 Task: Create in the project TransferLine and in the Backlog issue 'Improve the appâ€™s caching system for faster data retrieval' a child issue 'Integration with payroll systems', and assign it to team member softage.1@softage.net.
Action: Mouse moved to (226, 74)
Screenshot: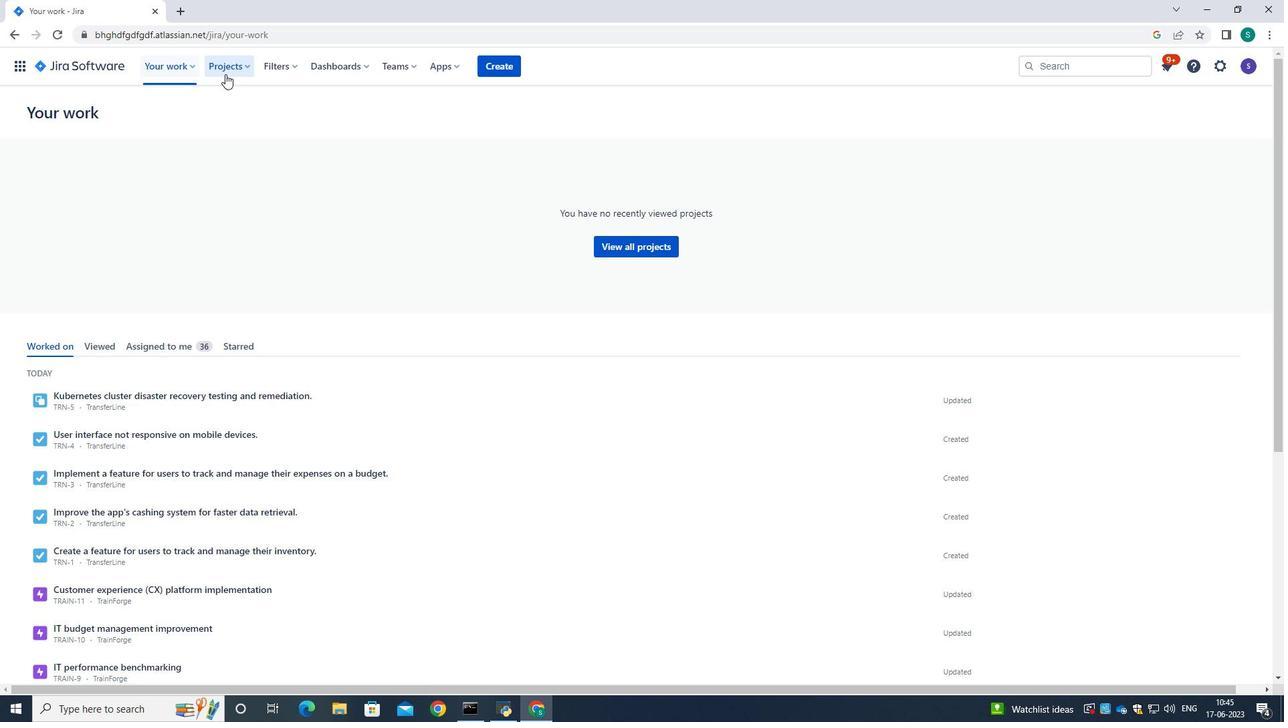 
Action: Mouse pressed left at (226, 74)
Screenshot: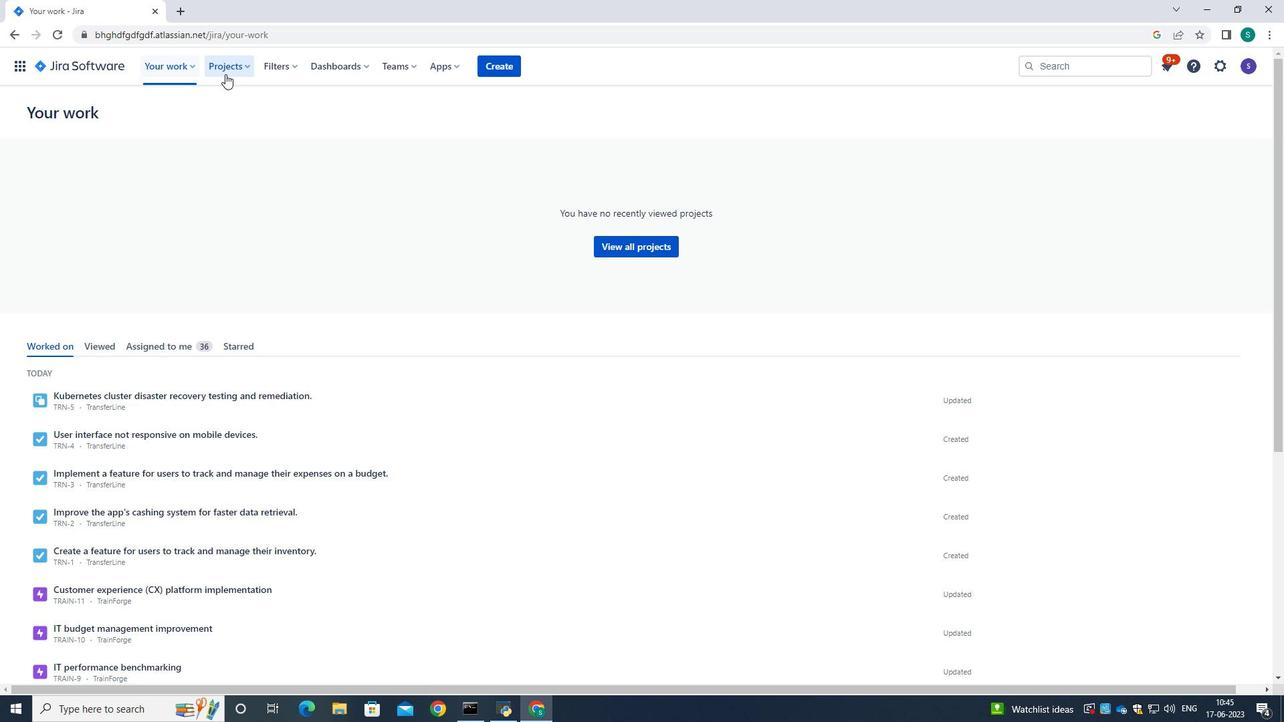 
Action: Mouse moved to (240, 128)
Screenshot: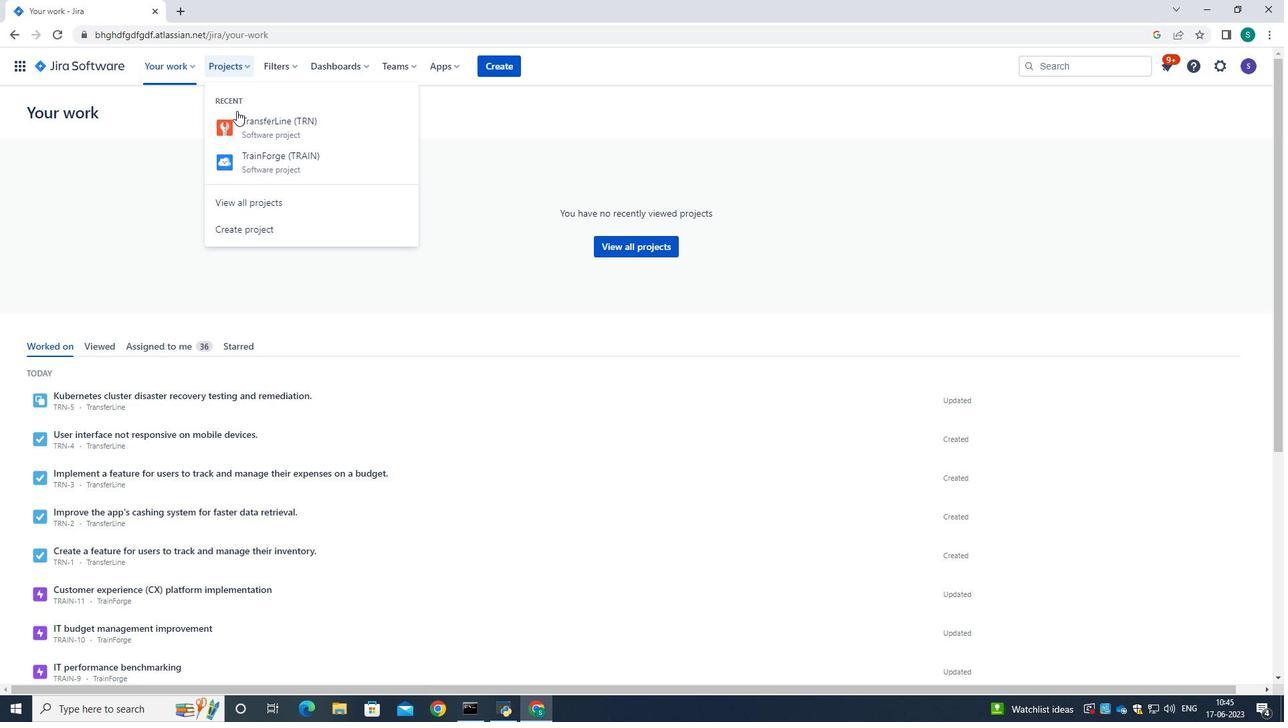 
Action: Mouse pressed left at (240, 128)
Screenshot: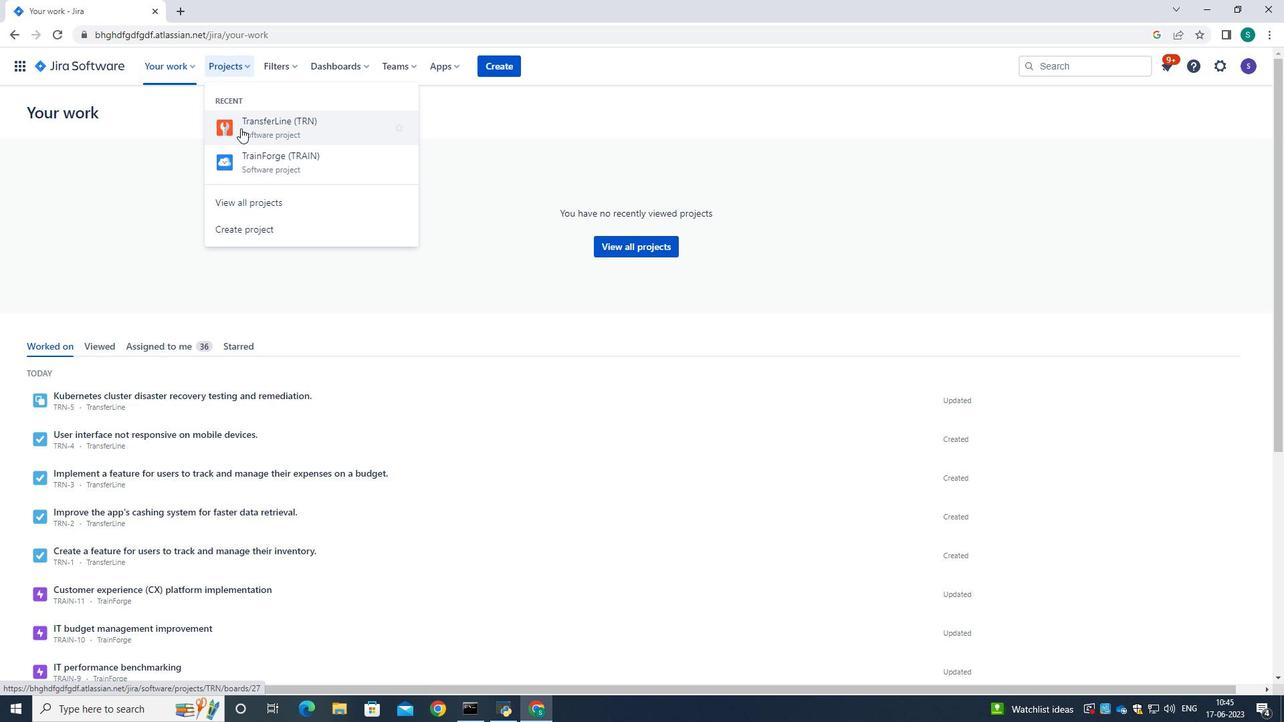 
Action: Mouse moved to (78, 200)
Screenshot: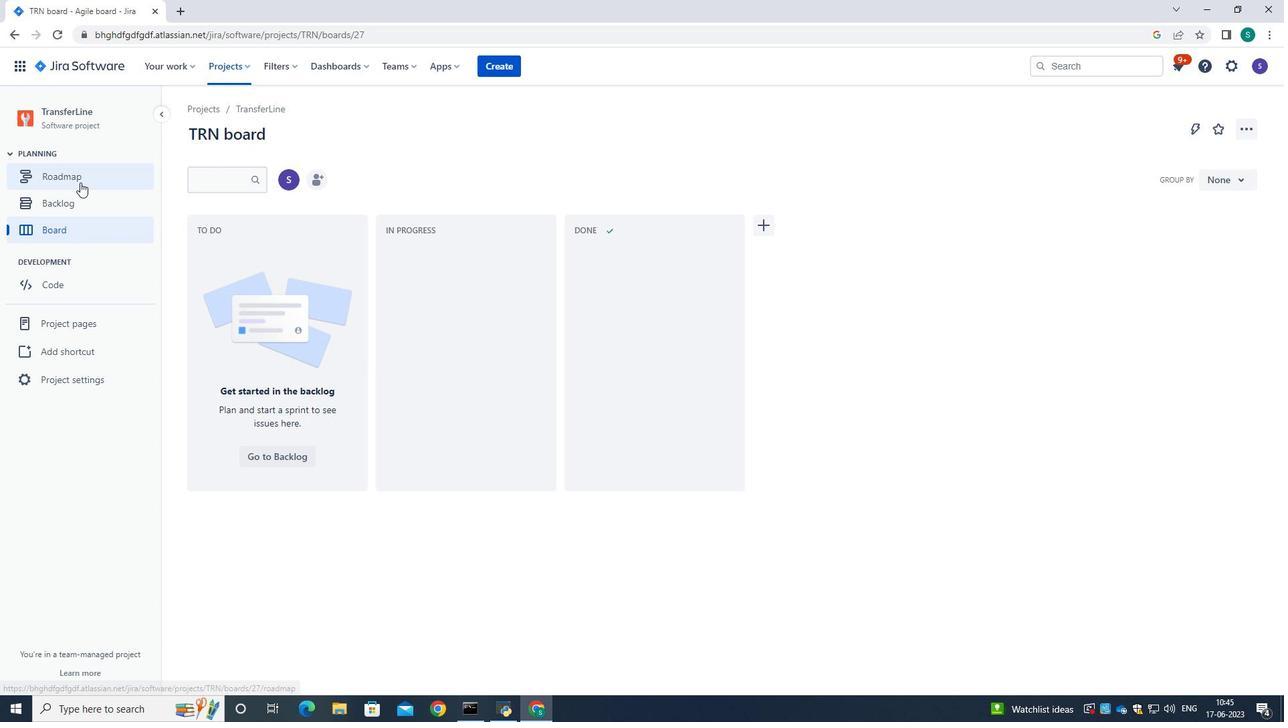 
Action: Mouse pressed left at (78, 200)
Screenshot: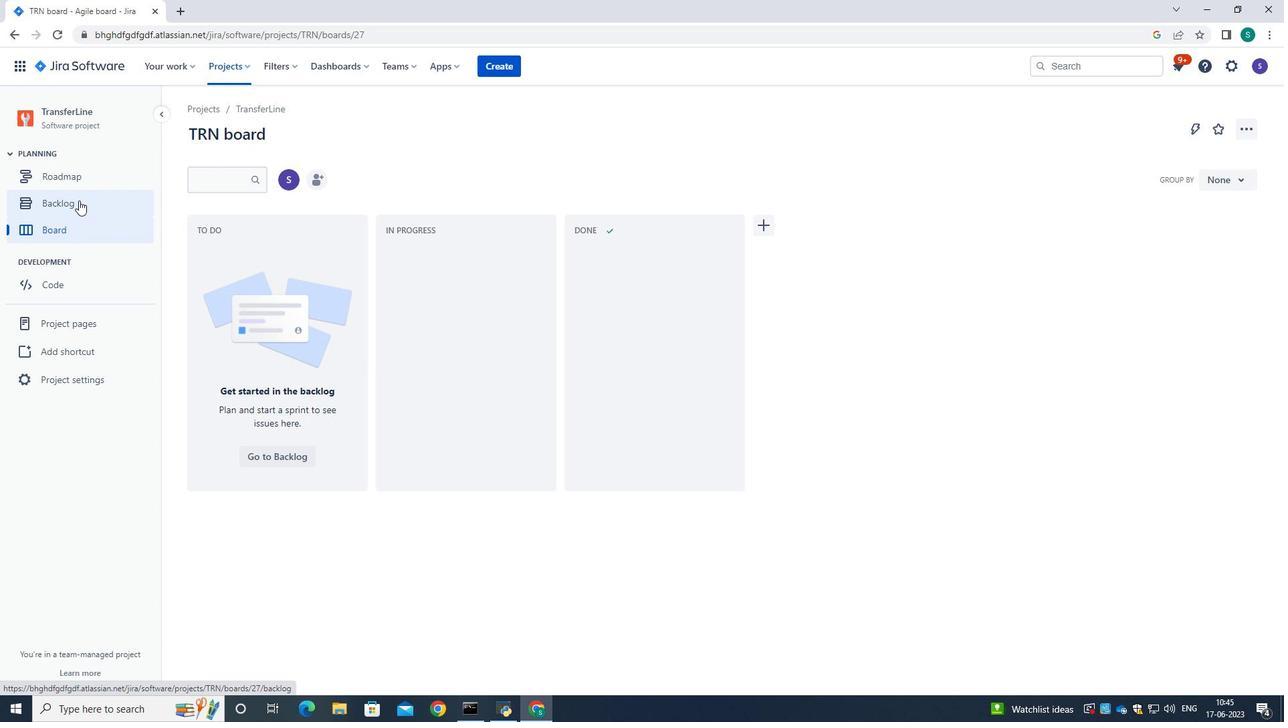 
Action: Mouse moved to (520, 202)
Screenshot: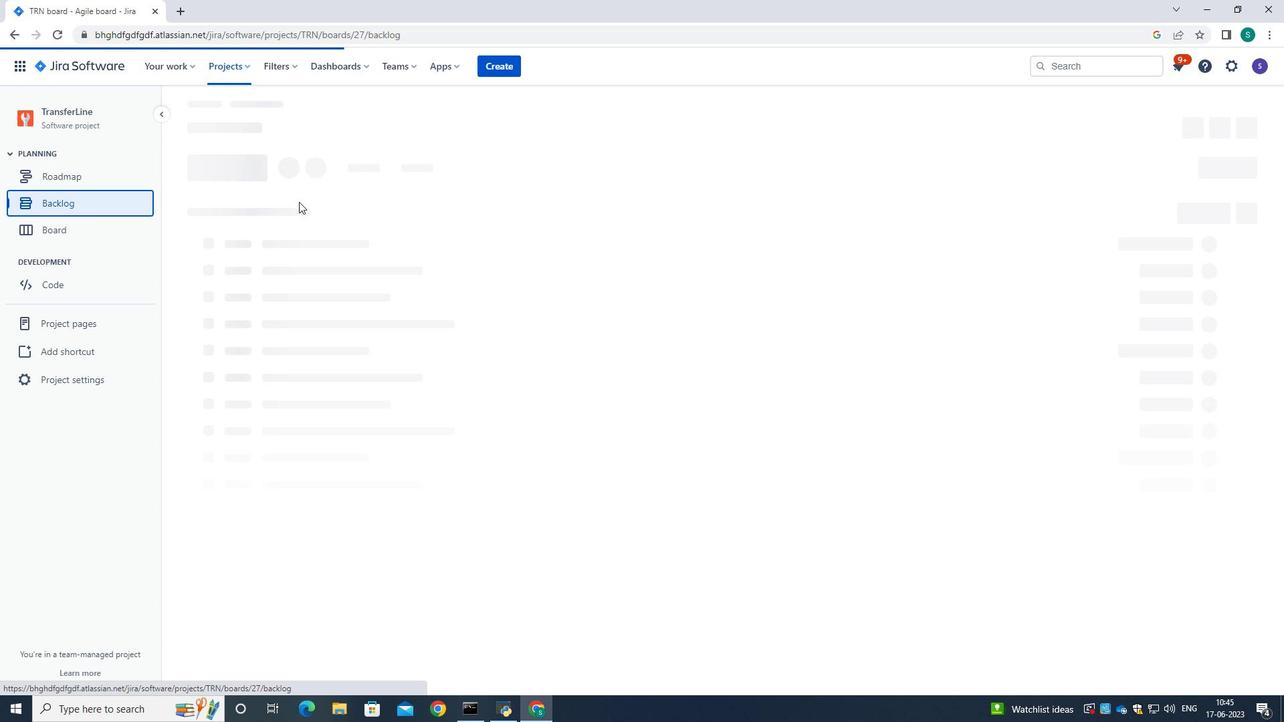 
Action: Mouse scrolled (520, 201) with delta (0, 0)
Screenshot: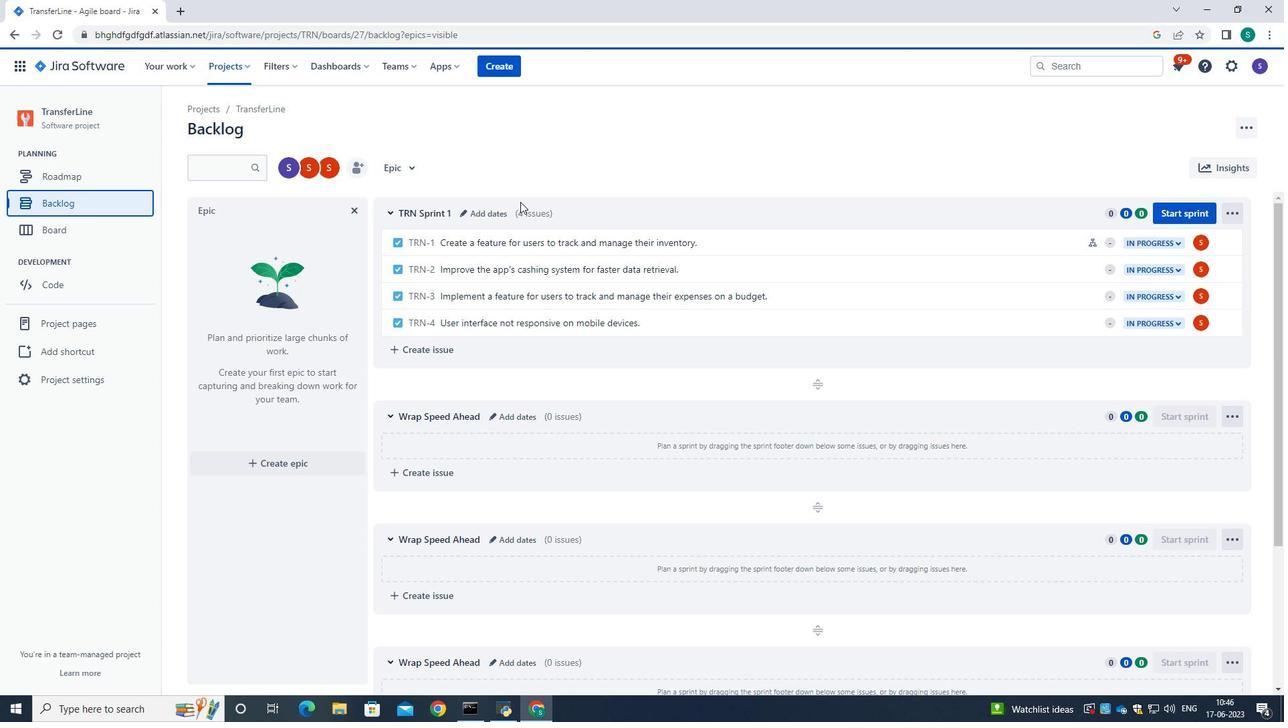 
Action: Mouse scrolled (520, 201) with delta (0, 0)
Screenshot: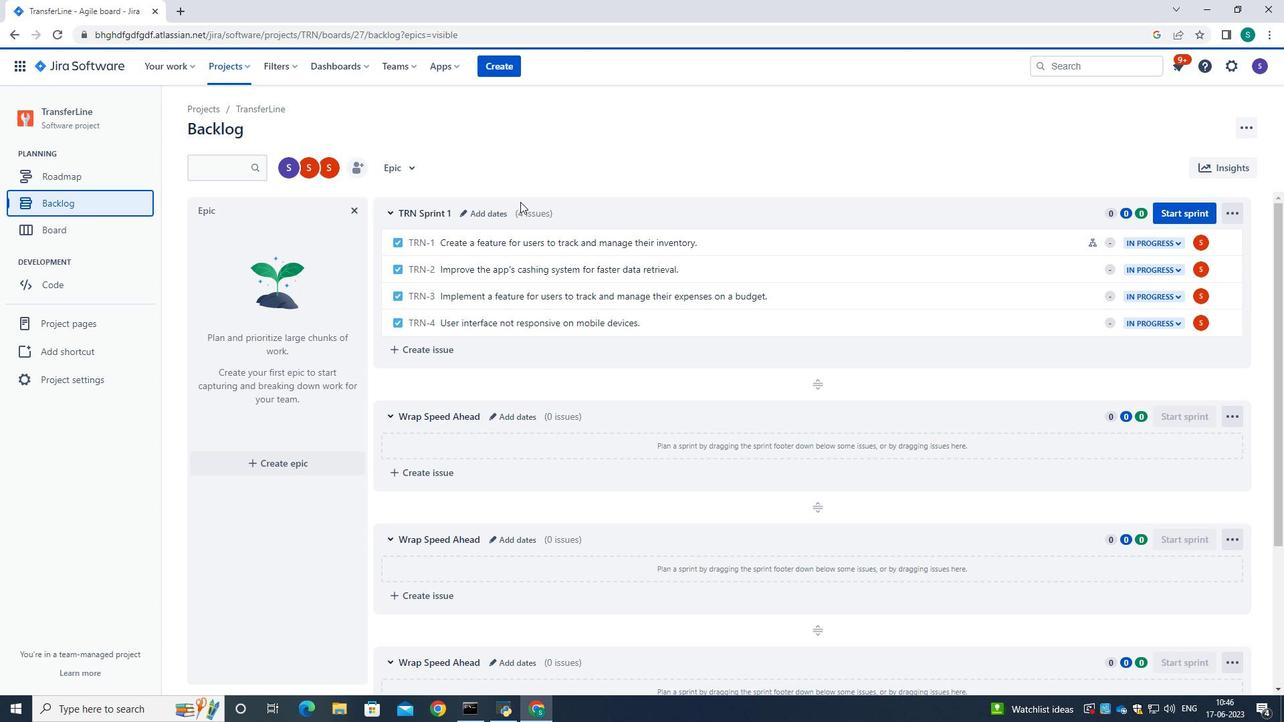 
Action: Mouse moved to (480, 240)
Screenshot: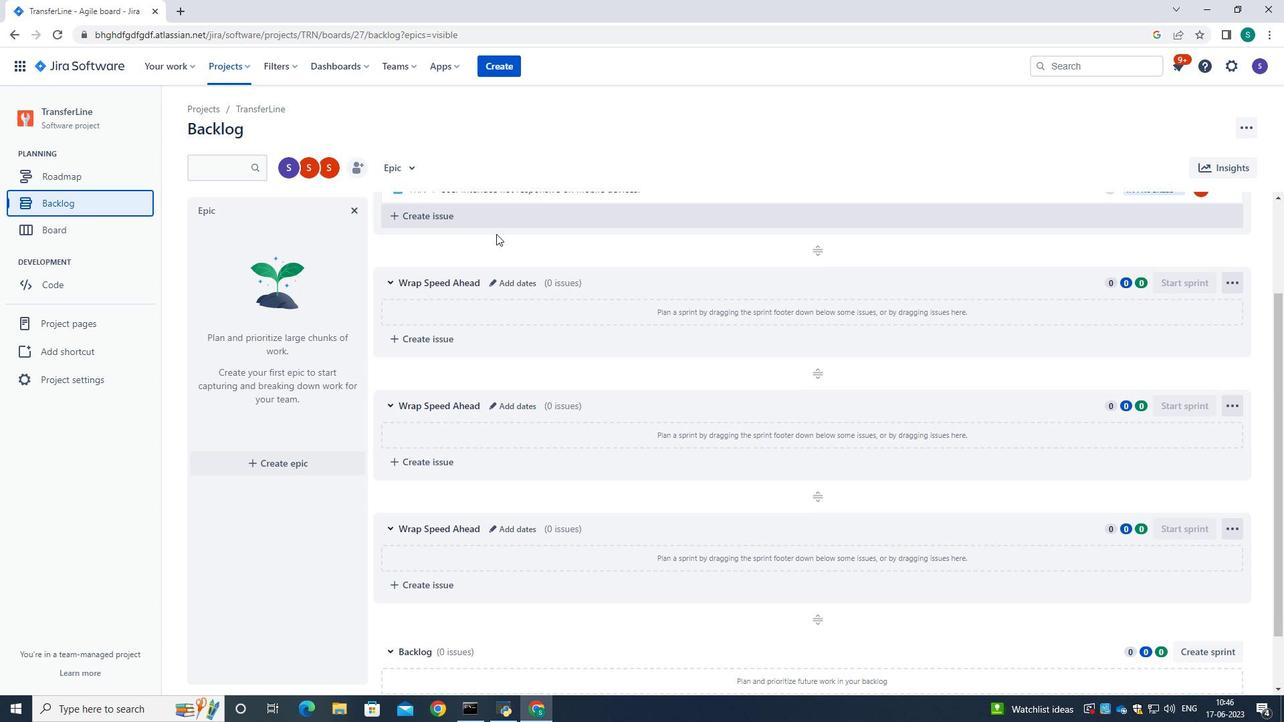 
Action: Mouse scrolled (480, 240) with delta (0, 0)
Screenshot: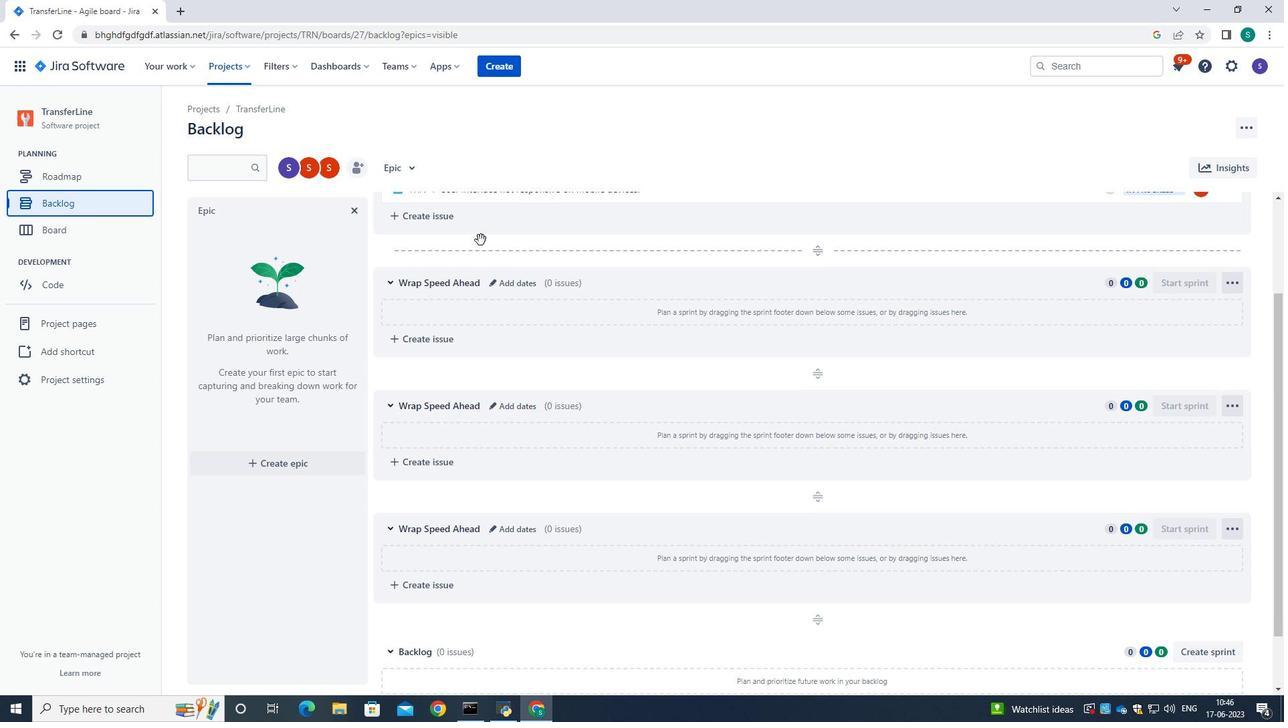 
Action: Mouse scrolled (480, 240) with delta (0, 0)
Screenshot: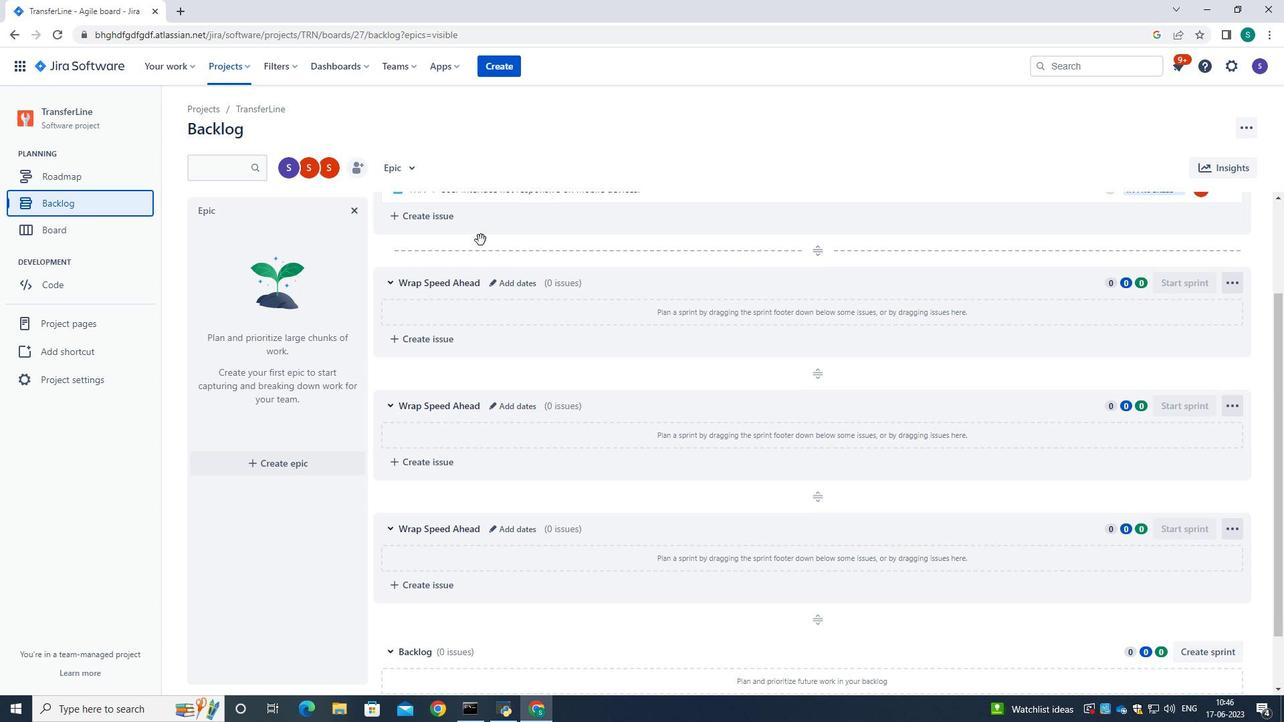 
Action: Mouse scrolled (480, 240) with delta (0, 0)
Screenshot: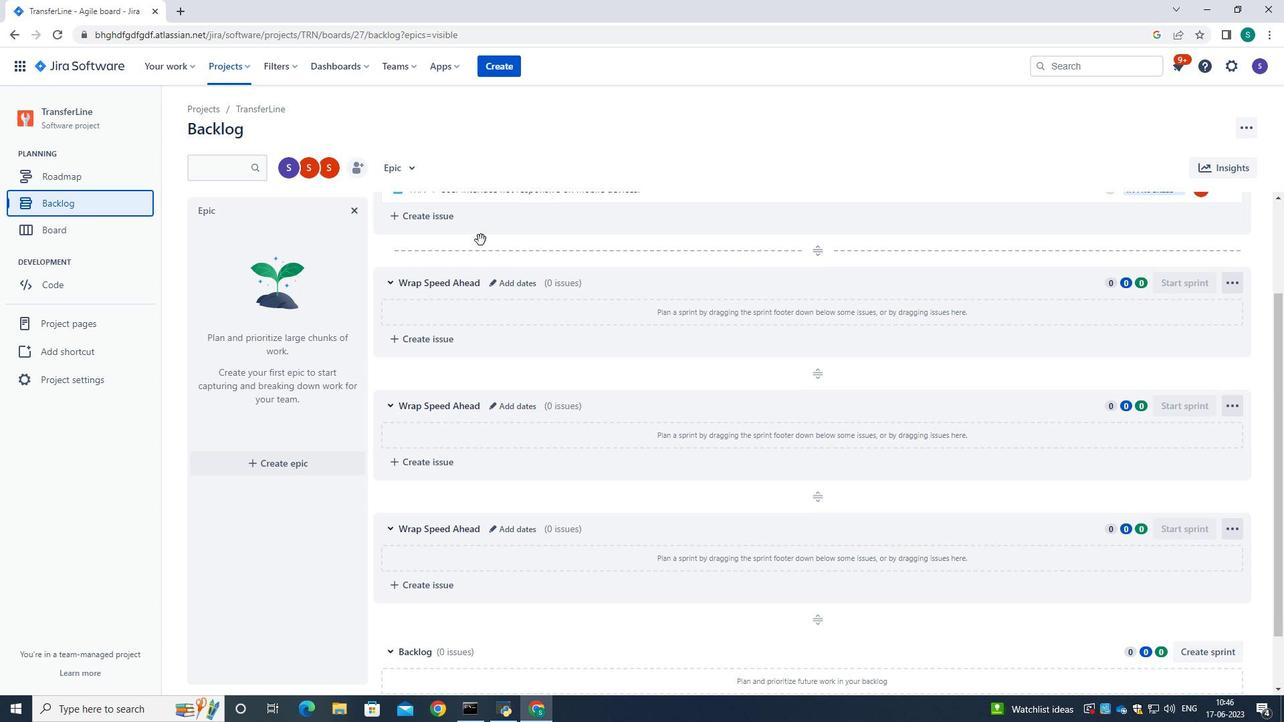 
Action: Mouse scrolled (480, 240) with delta (0, 0)
Screenshot: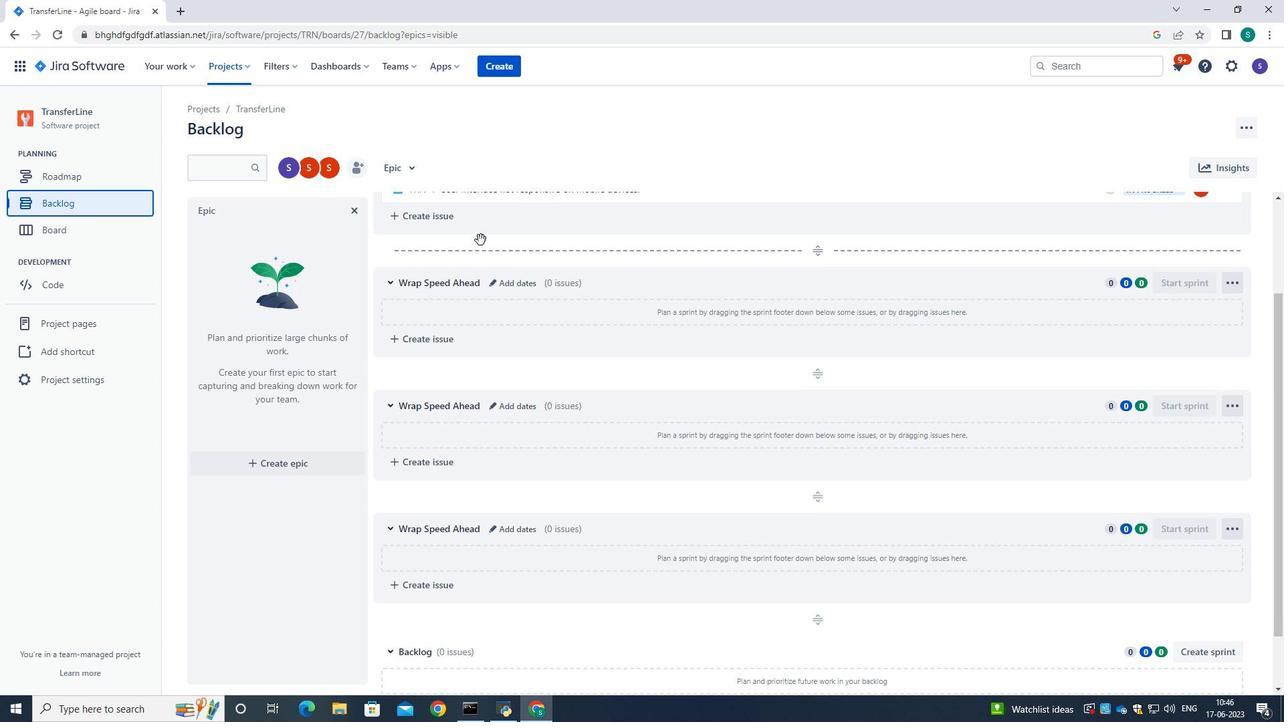 
Action: Mouse moved to (496, 270)
Screenshot: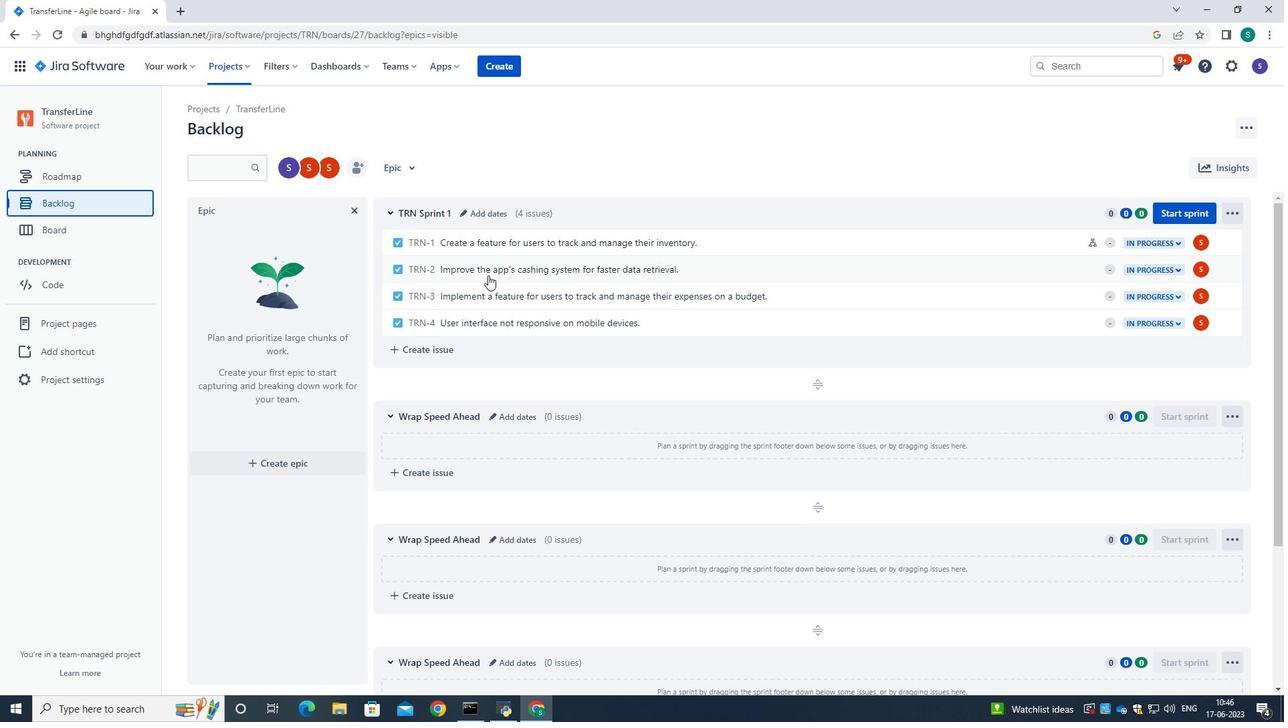 
Action: Mouse pressed left at (496, 270)
Screenshot: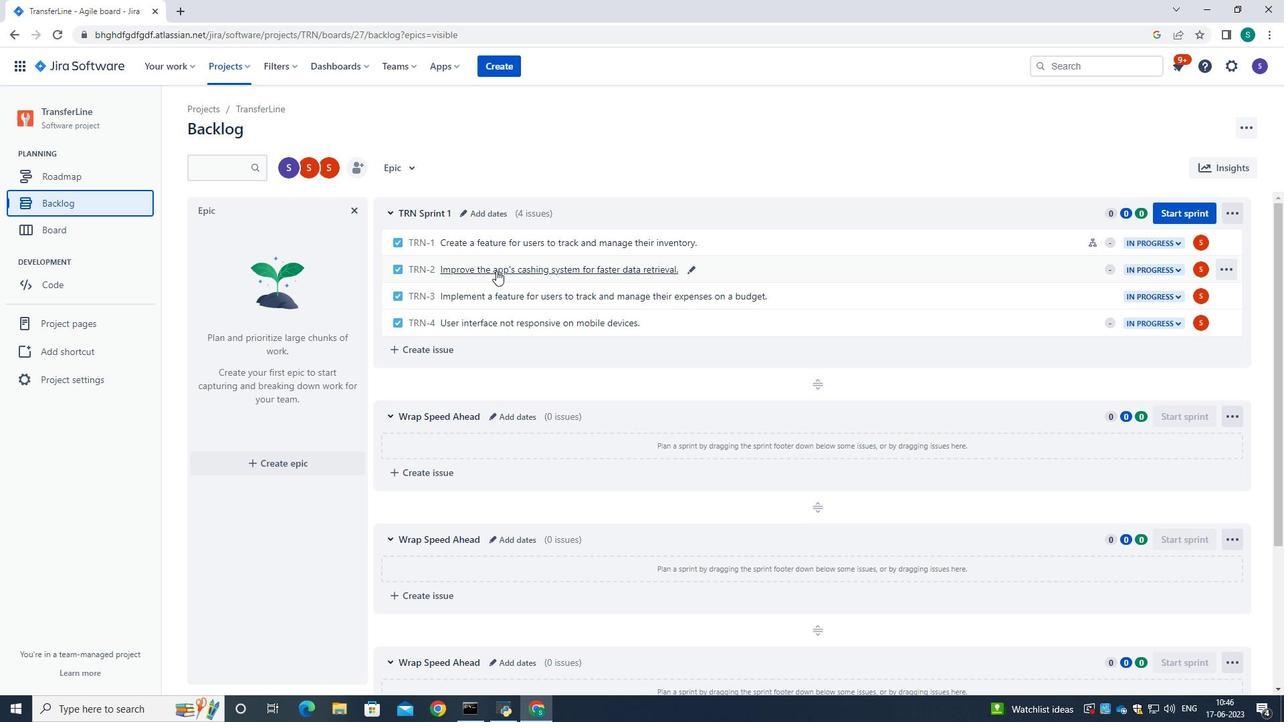 
Action: Mouse moved to (1040, 284)
Screenshot: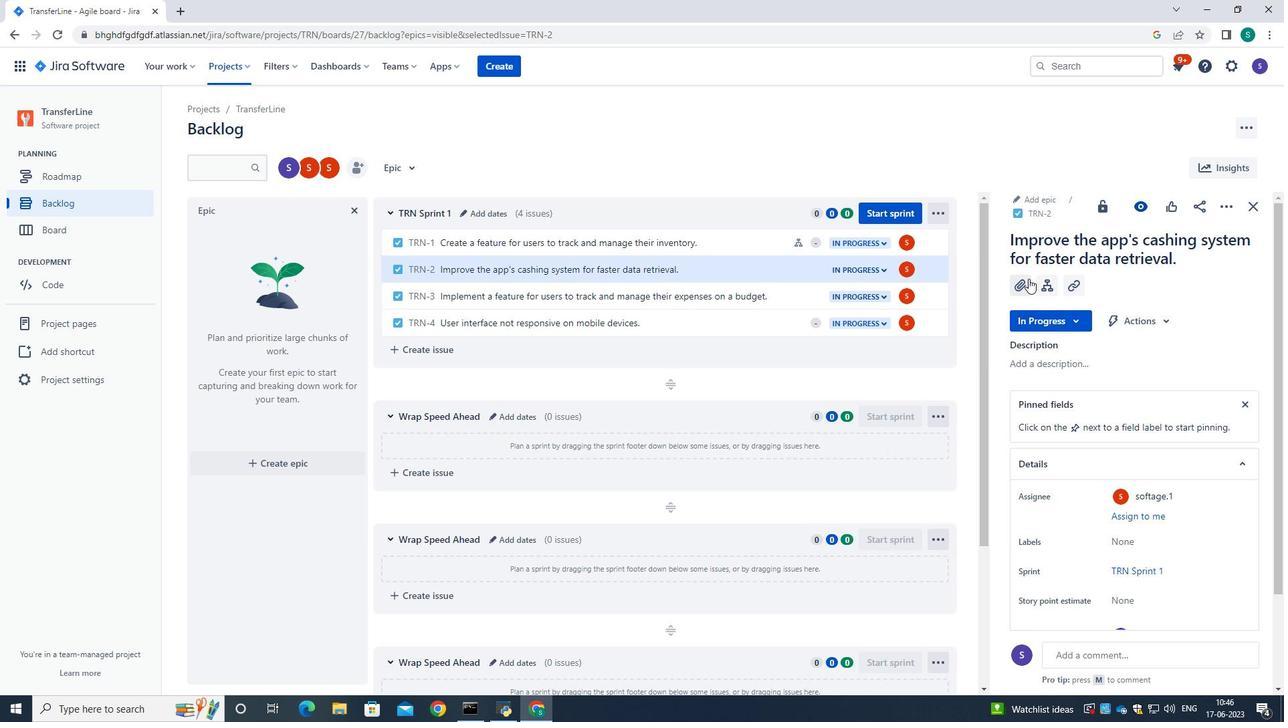 
Action: Mouse pressed left at (1040, 284)
Screenshot: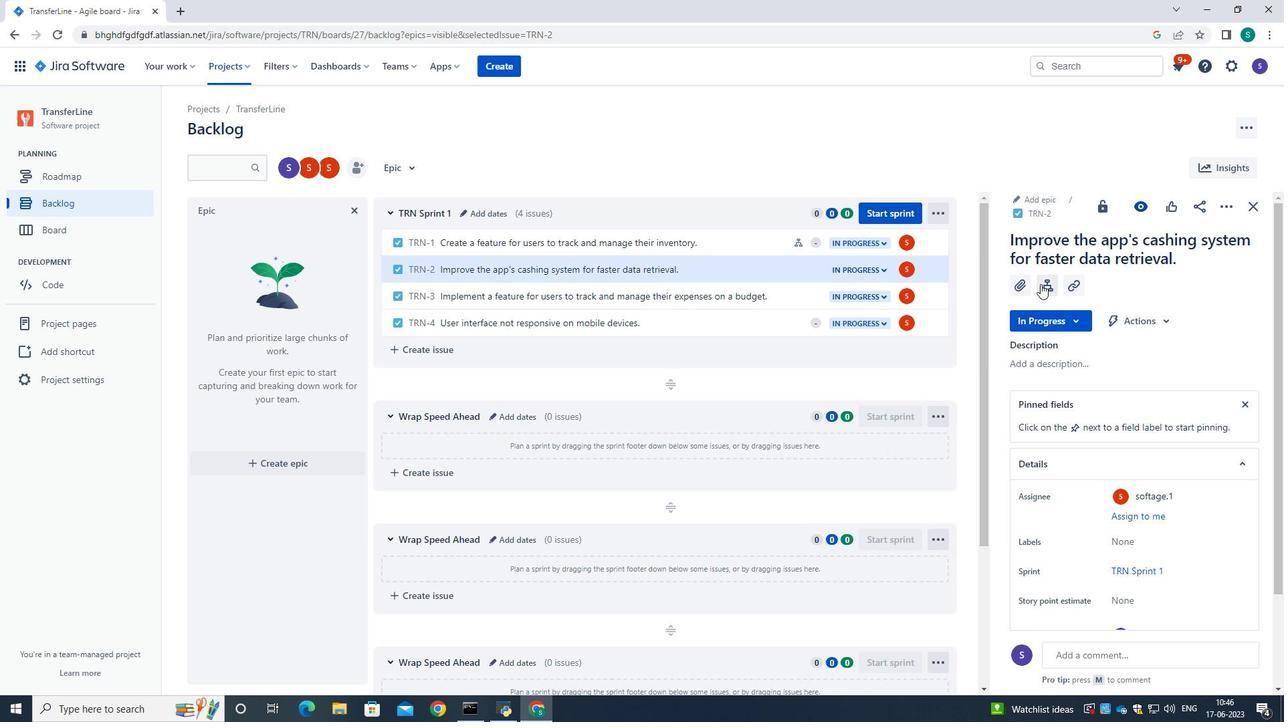 
Action: Mouse moved to (1050, 417)
Screenshot: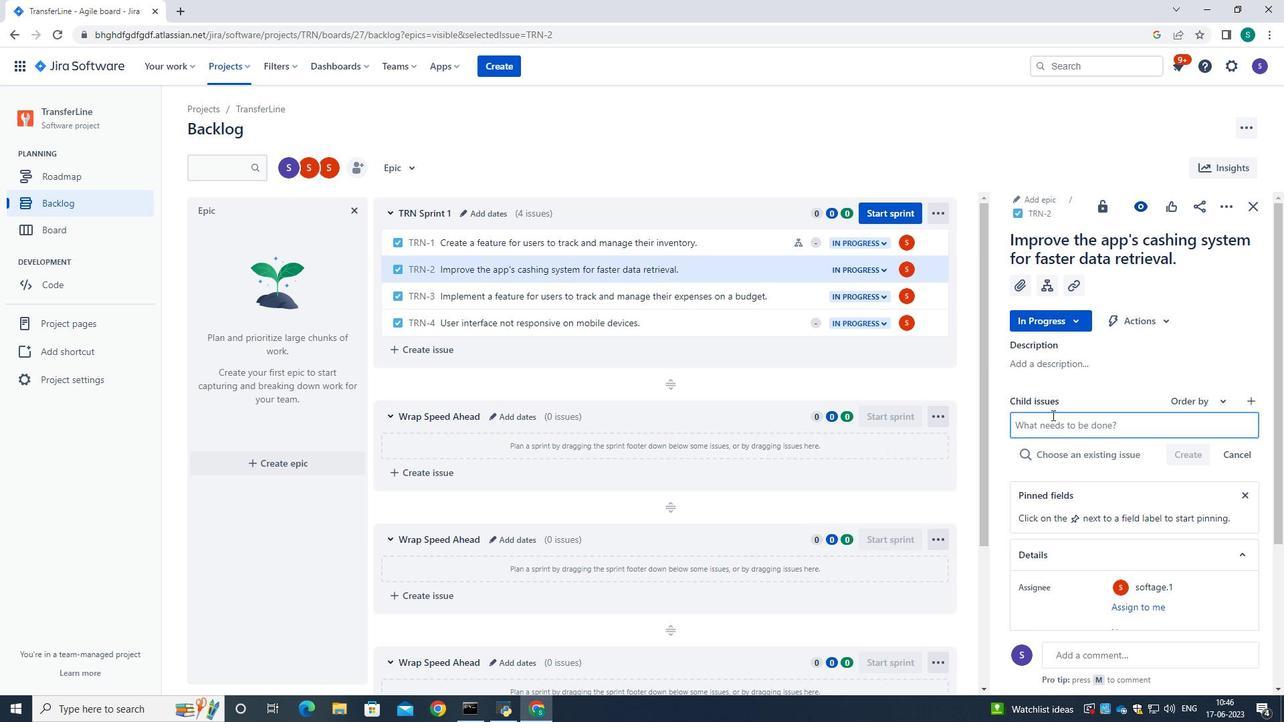 
Action: Mouse pressed left at (1050, 417)
Screenshot: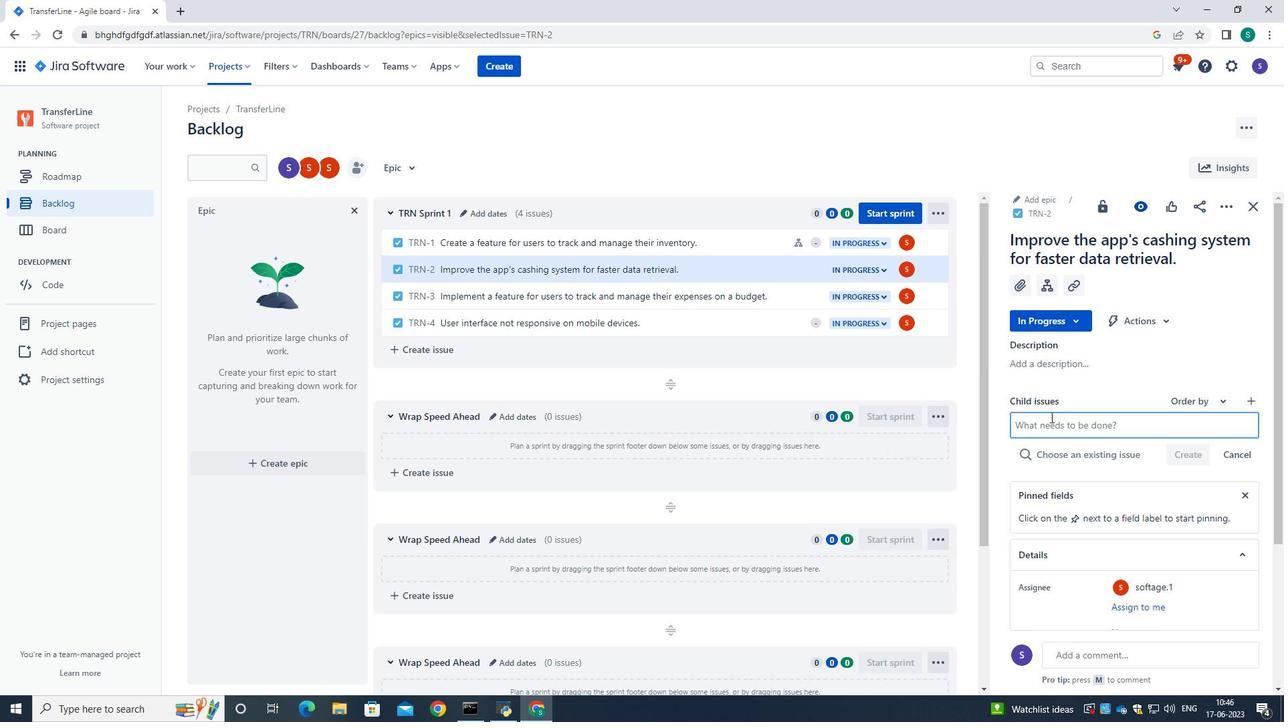 
Action: Mouse moved to (1050, 417)
Screenshot: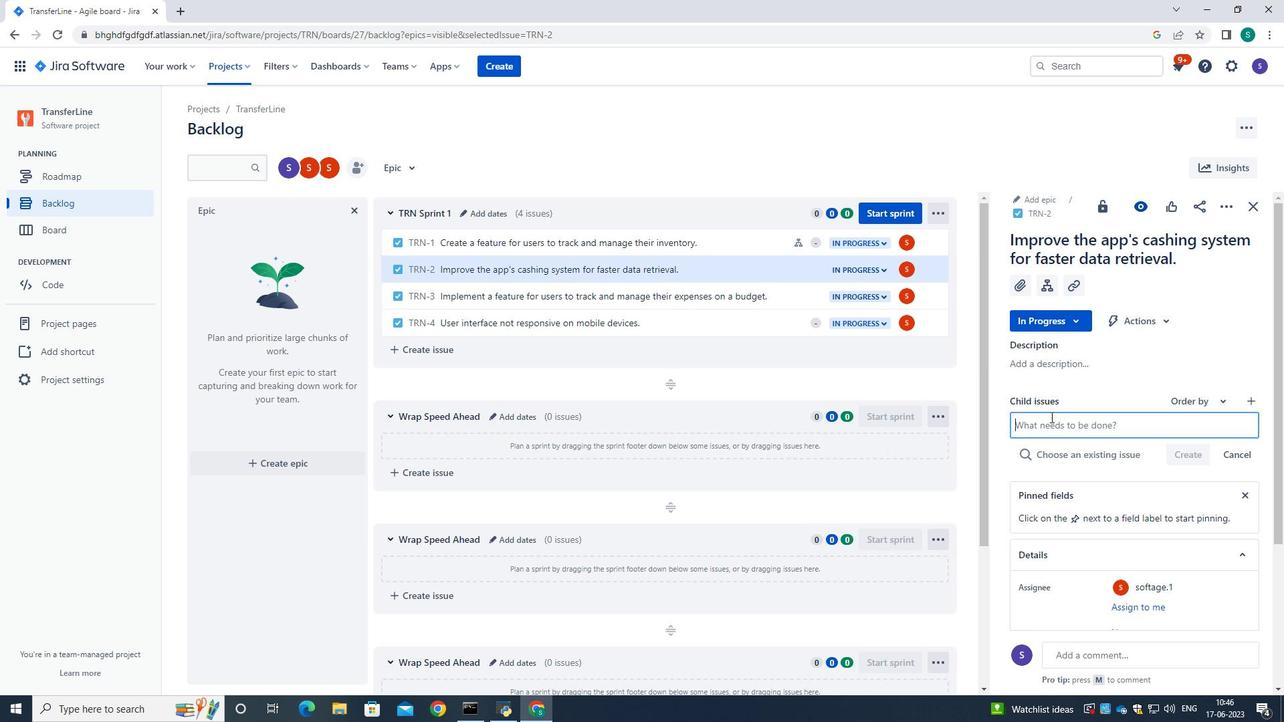 
Action: Key pressed <Key.caps_lock>I<Key.caps_lock>ntegration<Key.space>with<Key.space>pr<Key.backspace>ayroll<Key.space>su<Key.backspace>ystems.
Screenshot: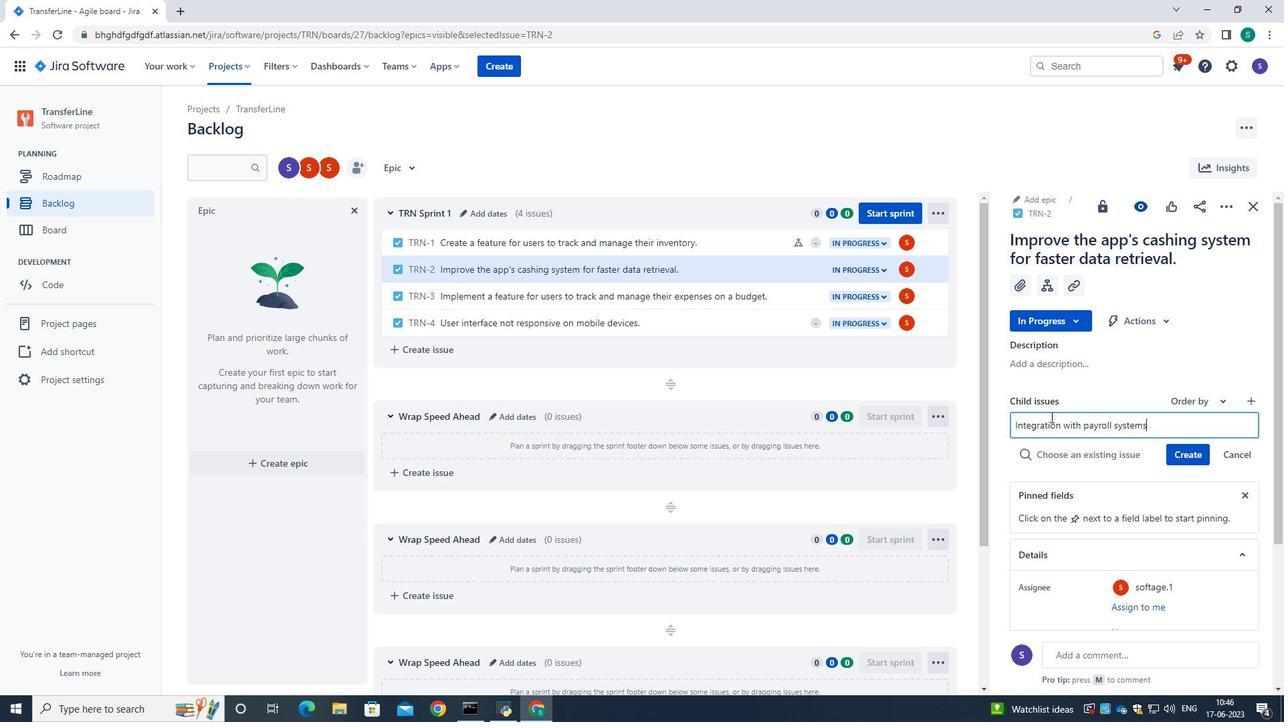 
Action: Mouse moved to (1187, 461)
Screenshot: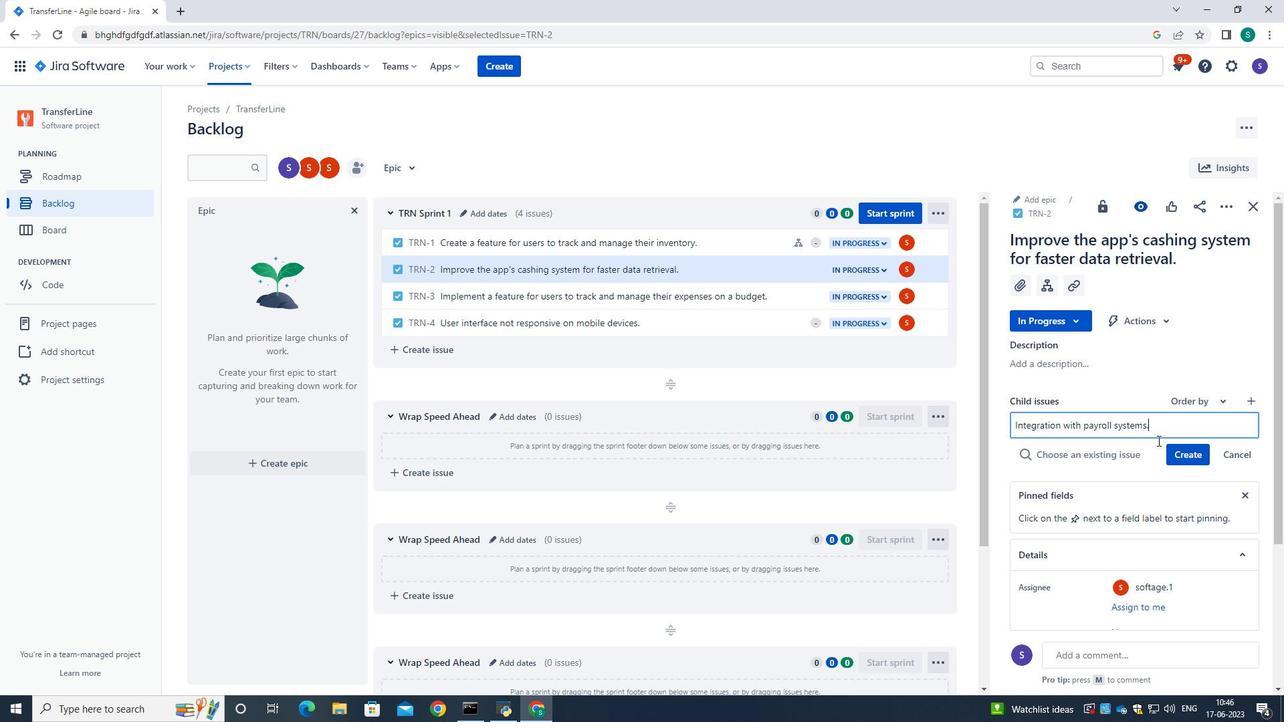 
Action: Mouse pressed left at (1187, 461)
Screenshot: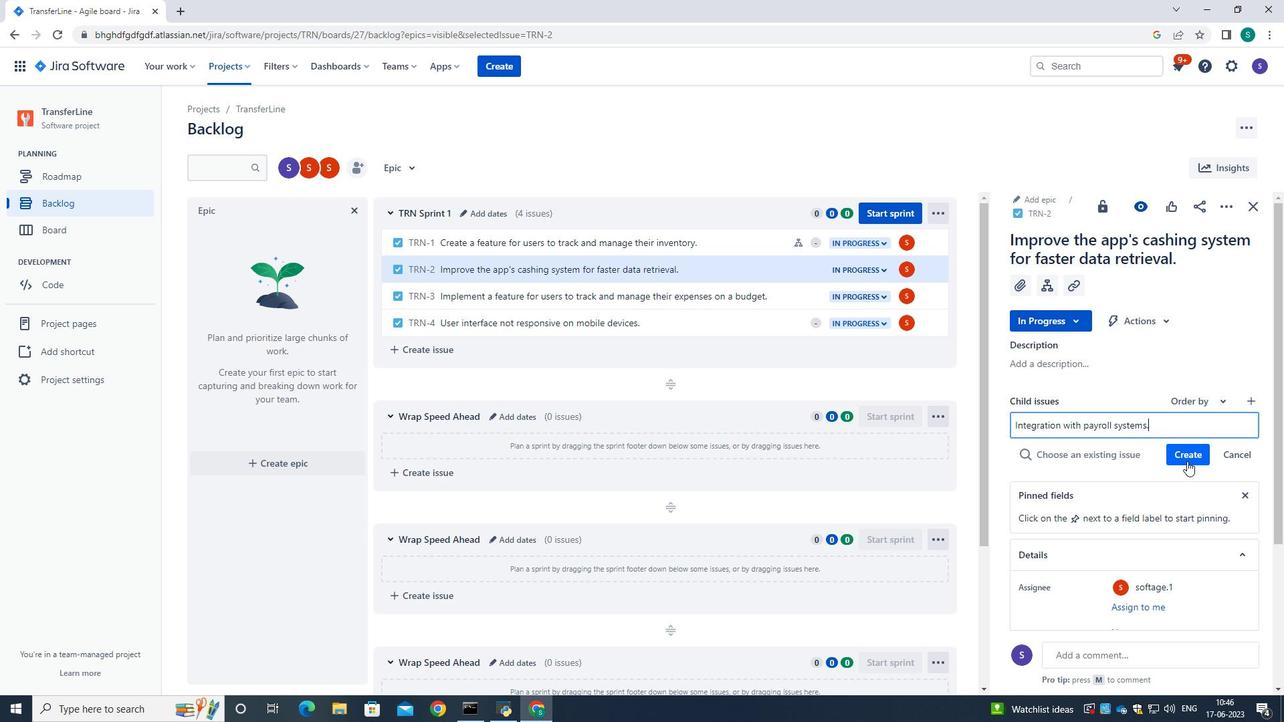 
Action: Mouse moved to (1204, 432)
Screenshot: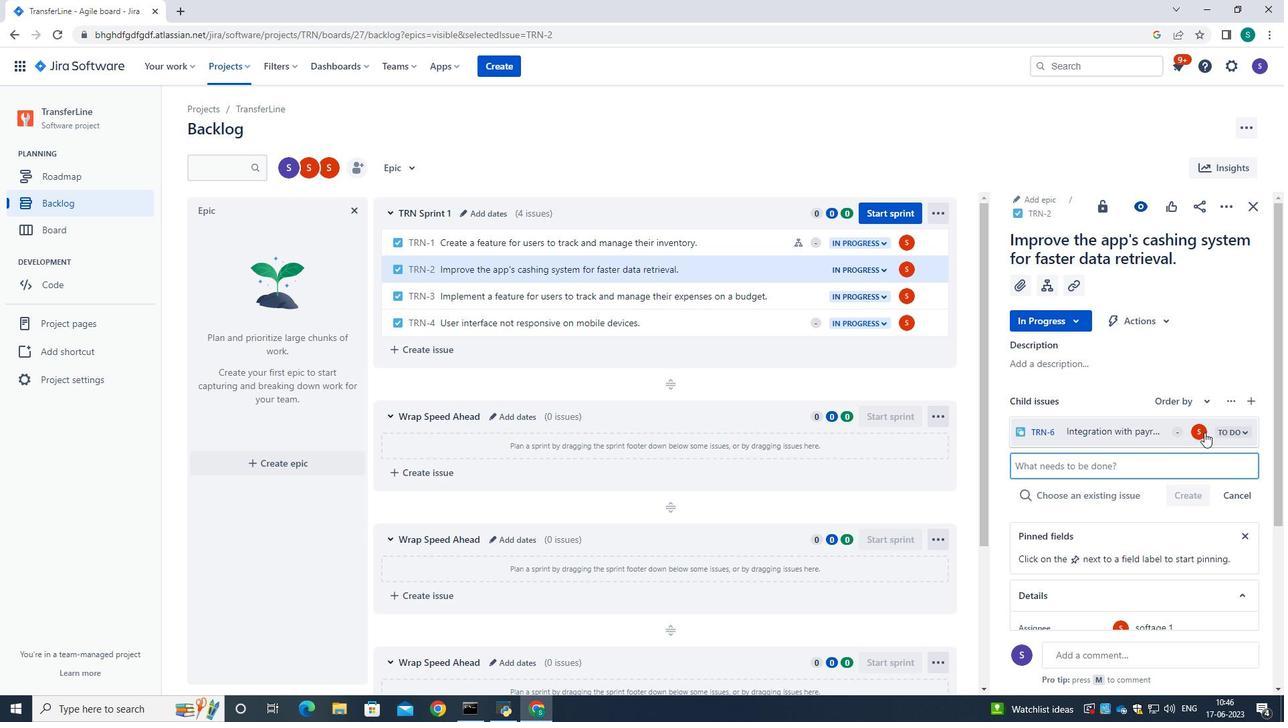 
Action: Mouse pressed left at (1204, 432)
Screenshot: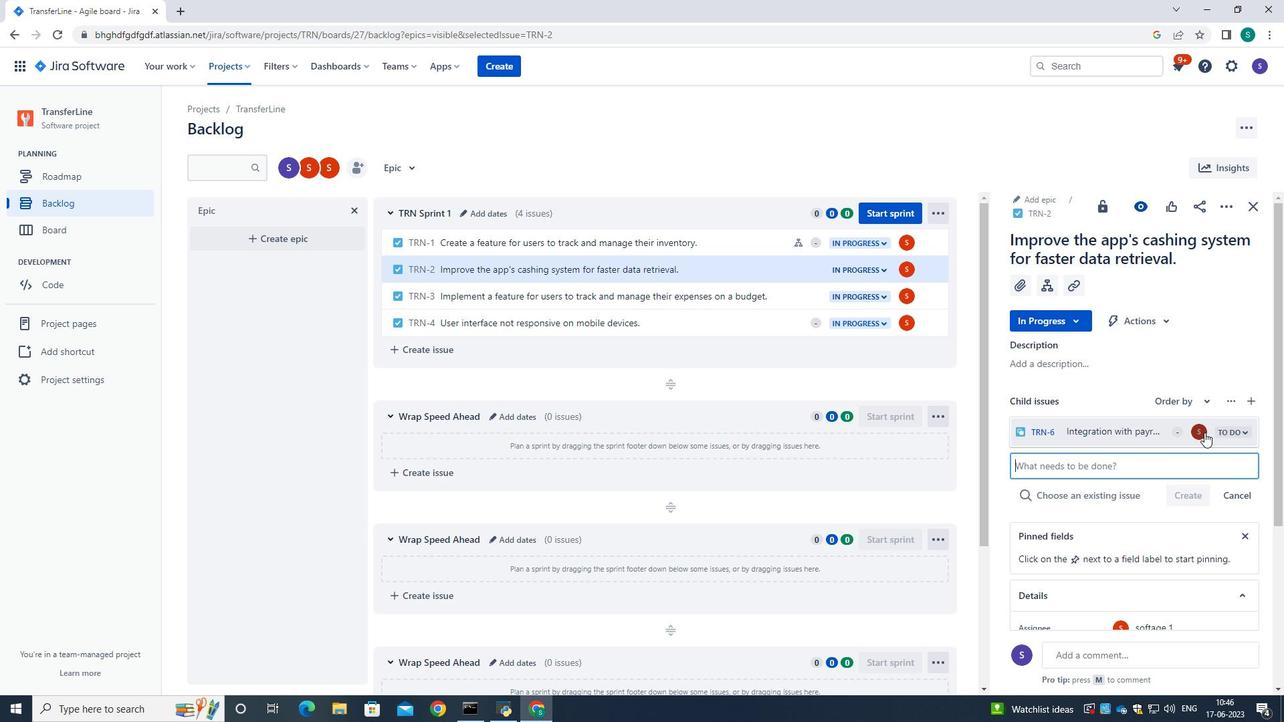 
Action: Mouse moved to (1095, 358)
Screenshot: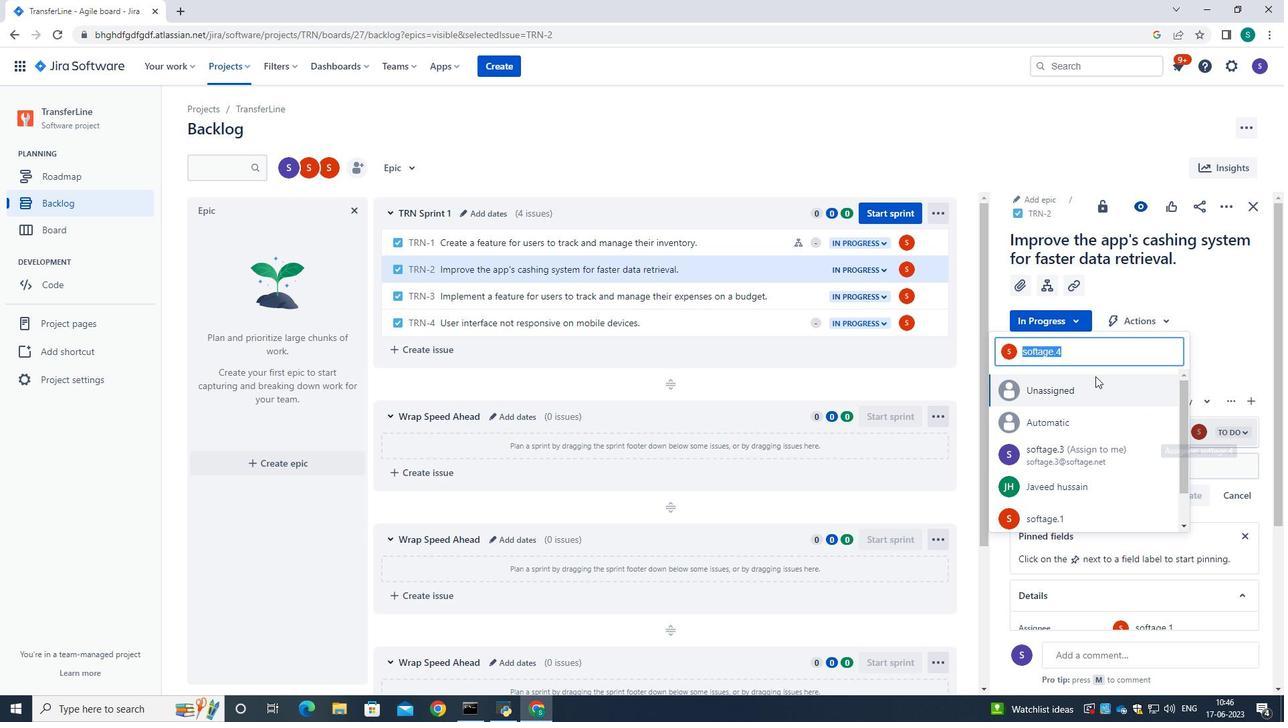
Action: Key pressed <Key.backspace>softage.1<Key.shift>@softage.net
Screenshot: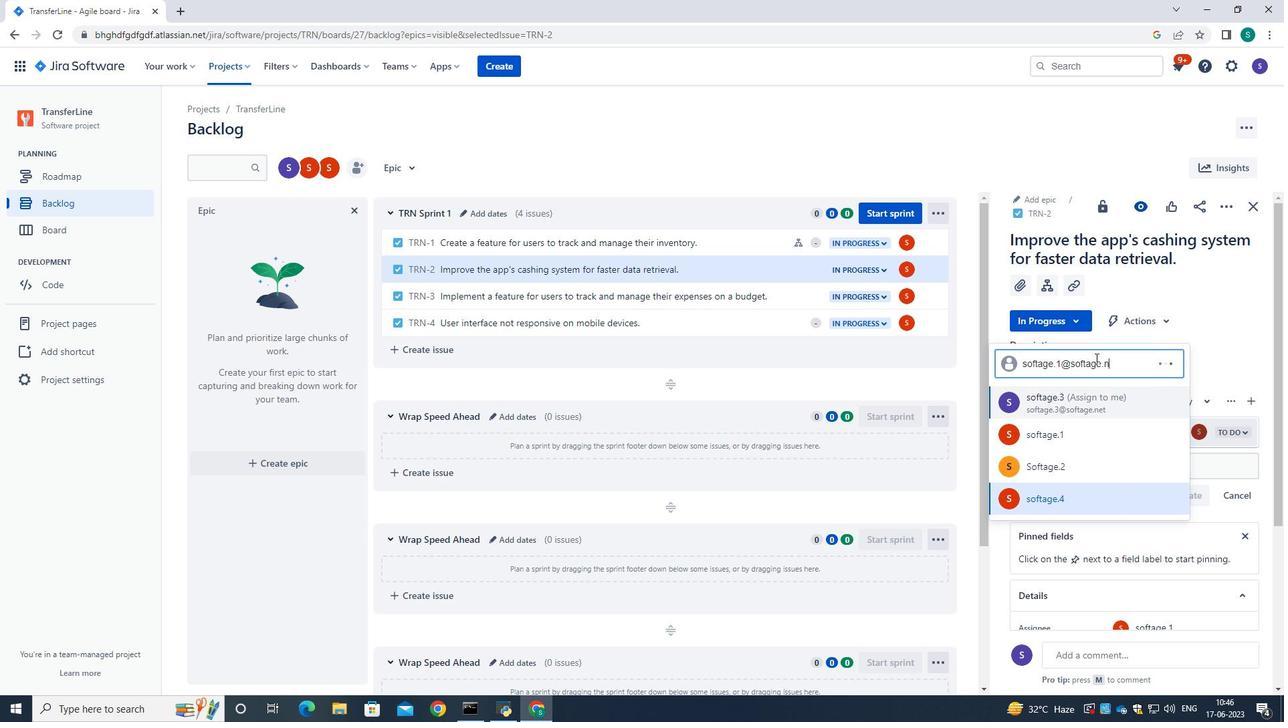 
Action: Mouse moved to (1080, 441)
Screenshot: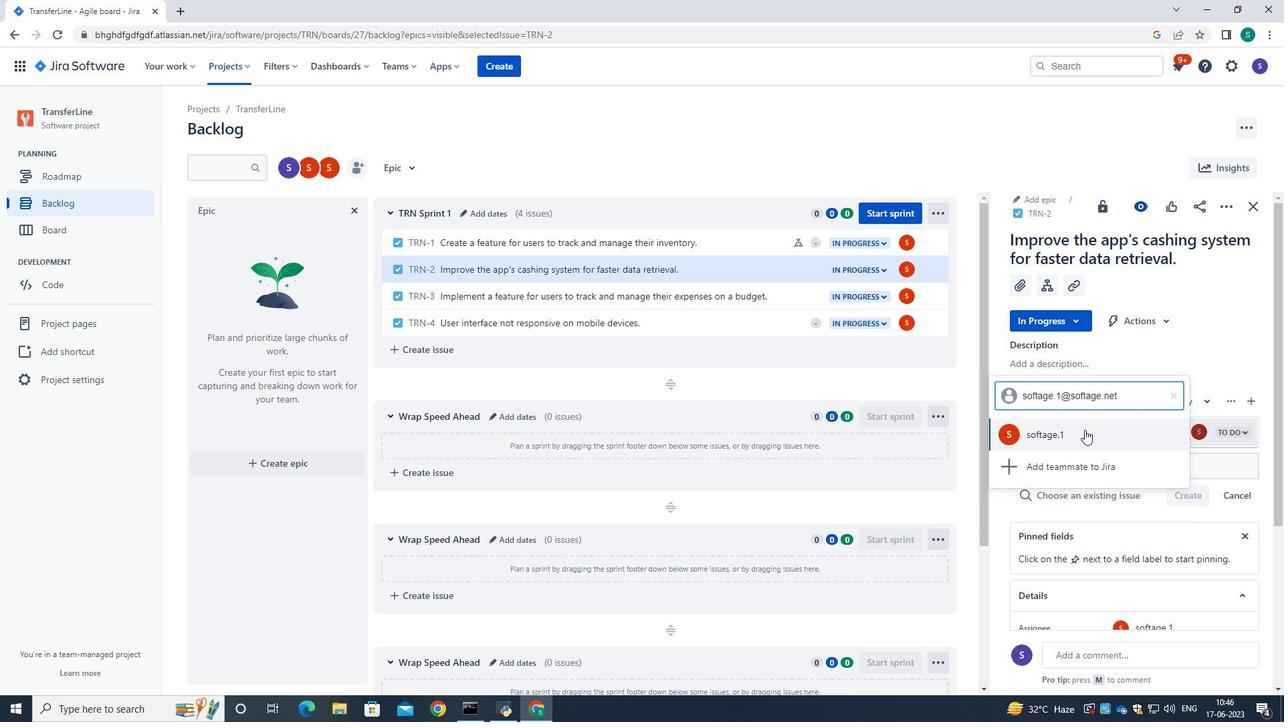 
Action: Mouse pressed left at (1080, 441)
Screenshot: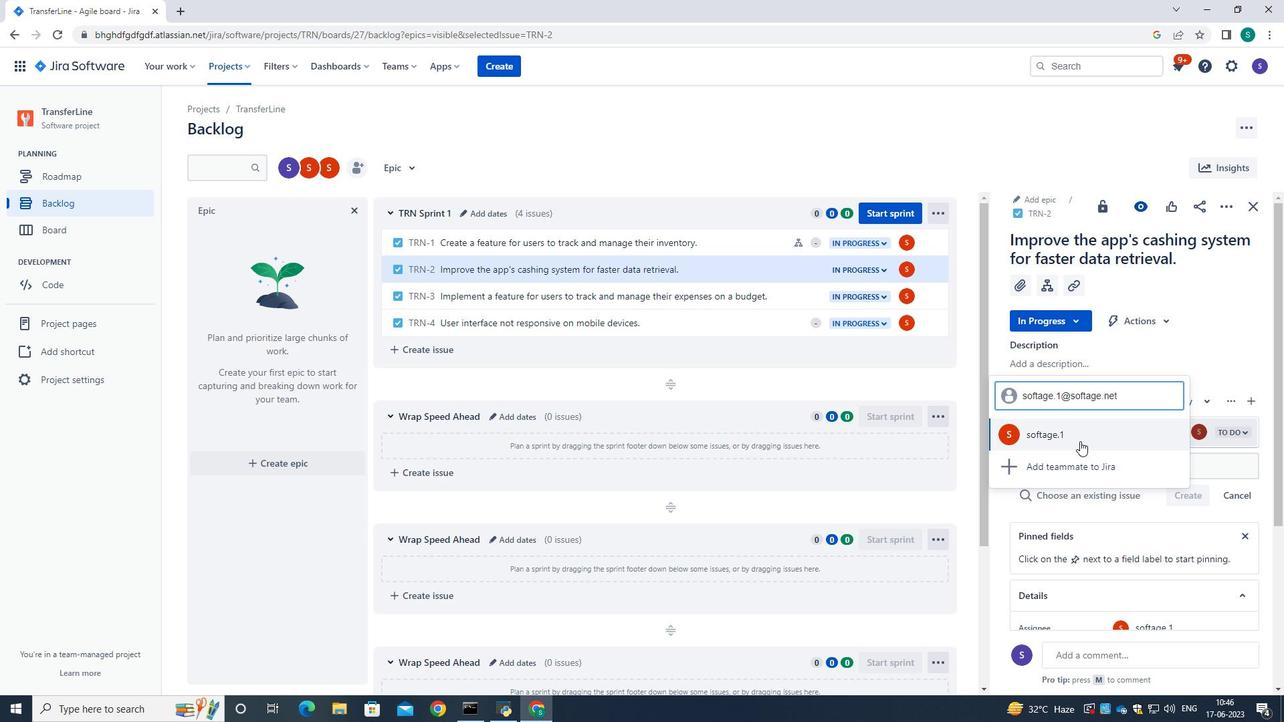 
Action: Mouse moved to (1111, 367)
Screenshot: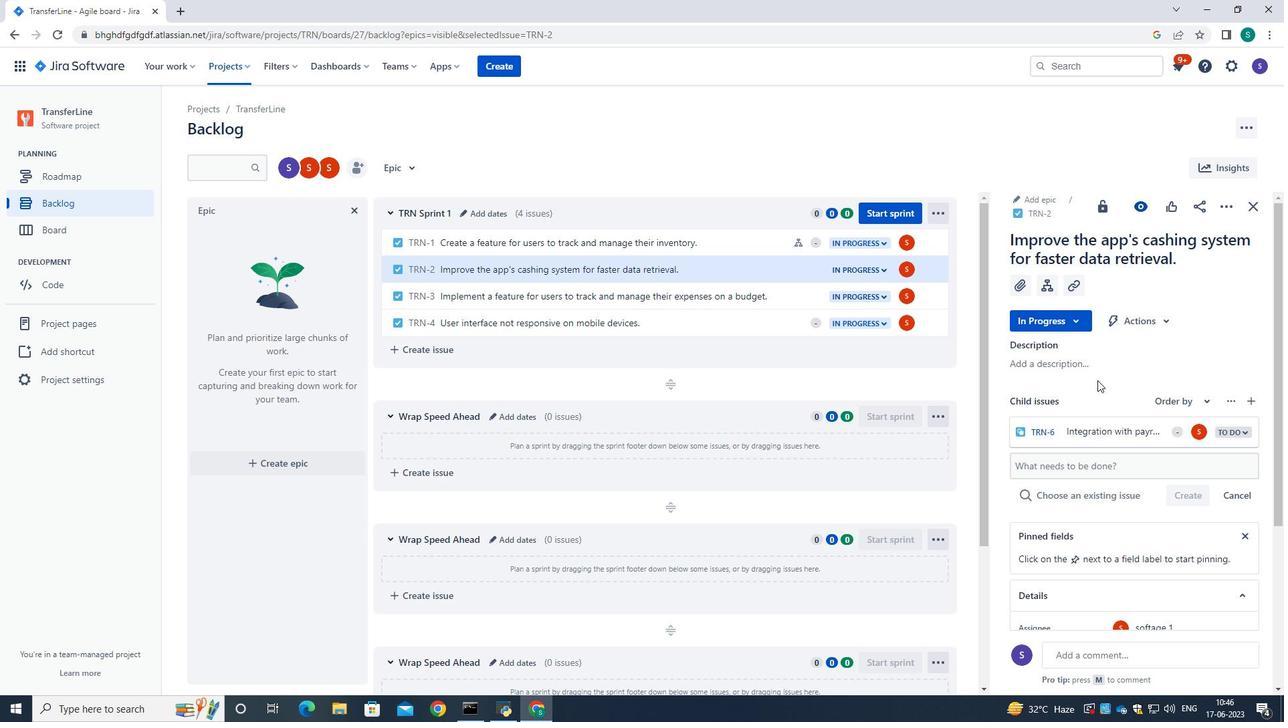 
